 Task: Create a task  Create a feature for users to track their fitness and health data , assign it to team member softage.7@softage.net in the project Wayfarer and update the status of the task to  On Track  , set the priority of the task to High.
Action: Mouse moved to (61, 322)
Screenshot: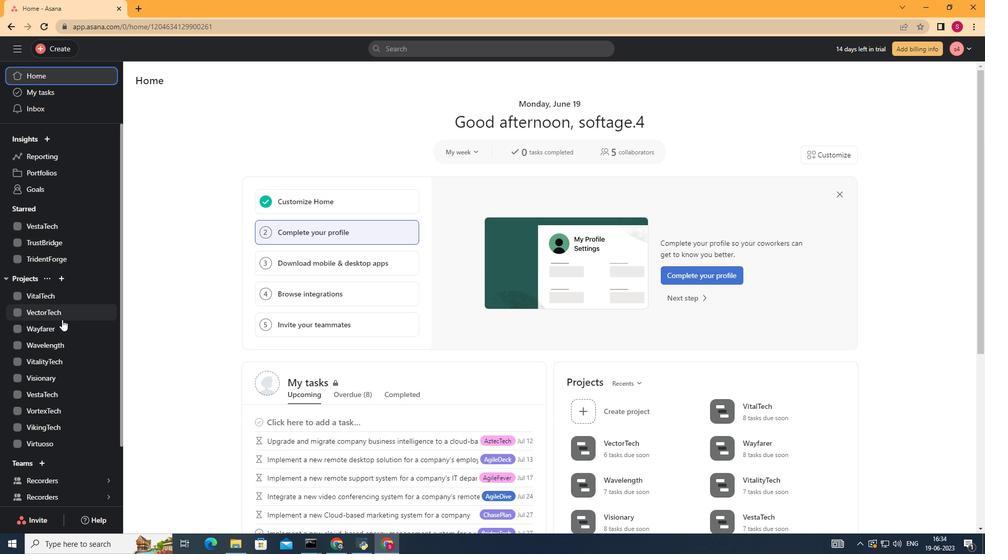 
Action: Mouse pressed left at (61, 322)
Screenshot: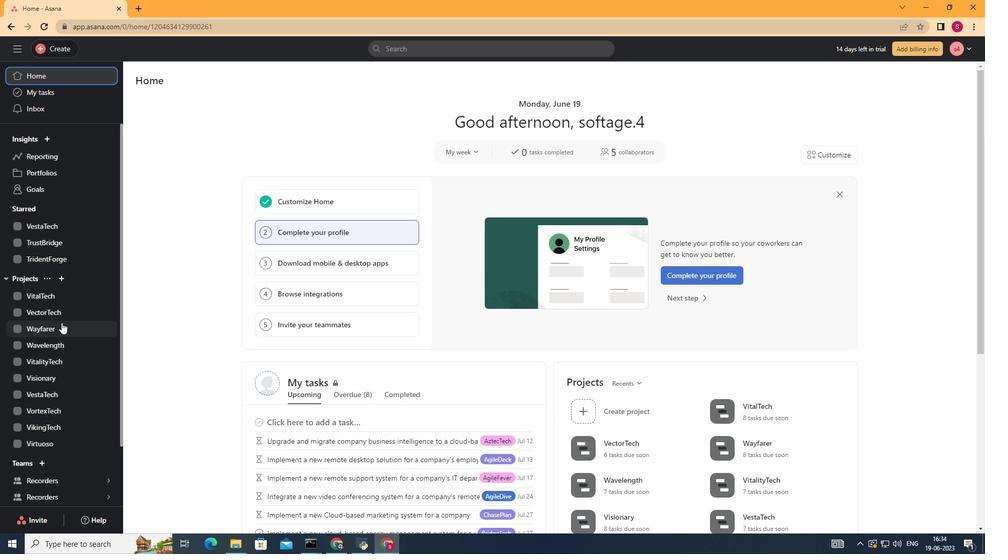 
Action: Mouse moved to (158, 129)
Screenshot: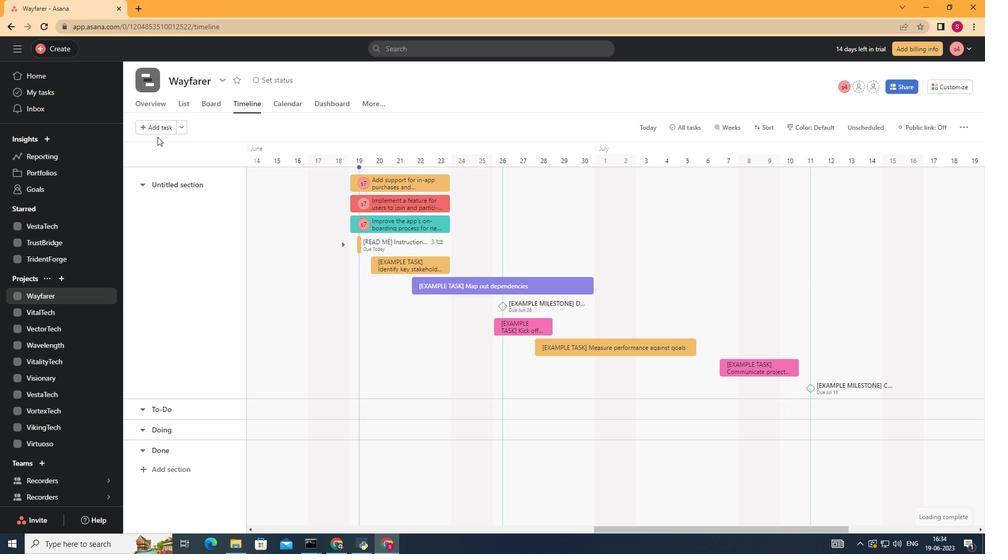 
Action: Mouse pressed left at (158, 129)
Screenshot: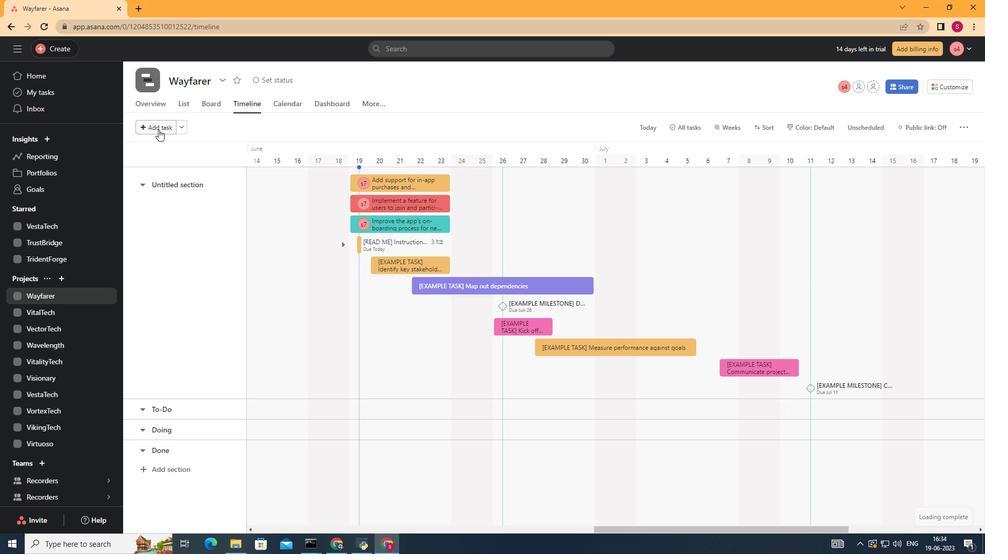 
Action: Mouse moved to (401, 182)
Screenshot: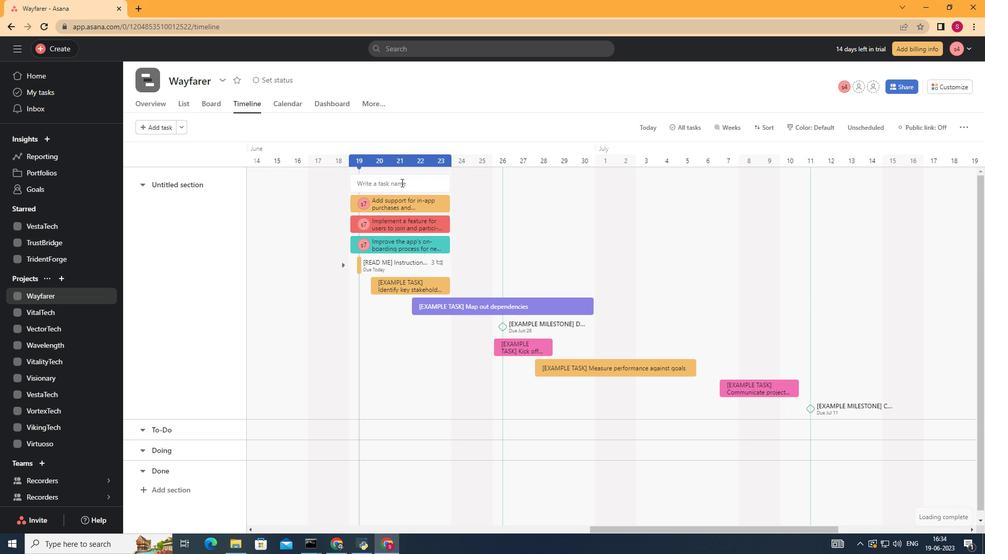 
Action: Mouse pressed left at (401, 182)
Screenshot: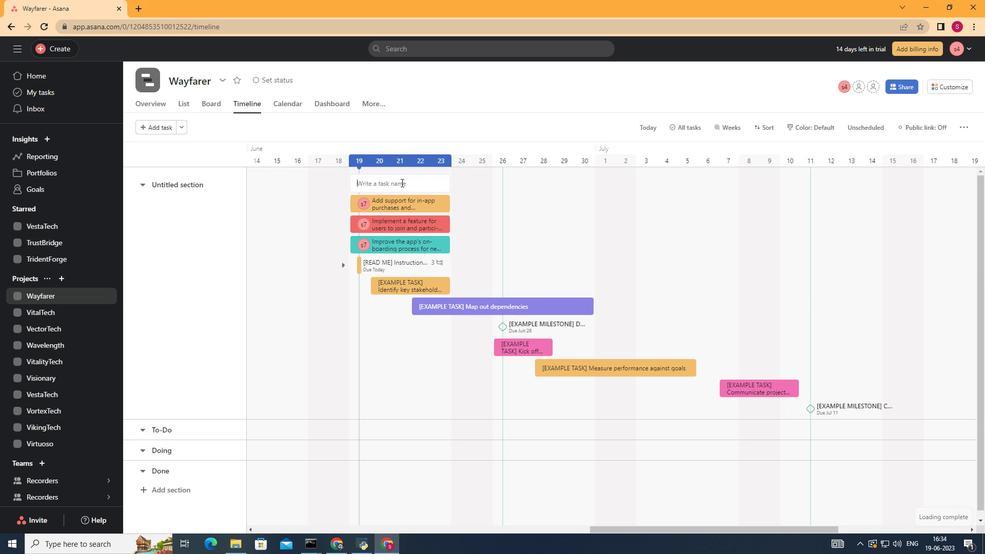 
Action: Key pressed <Key.shift>Create<Key.space>a<Key.space>feature<Key.space>for<Key.space>users<Key.space>to<Key.space>track<Key.space>their<Key.space>d<Key.backspace>fir<Key.backspace>tness<Key.space>and<Key.space>health<Key.space>data<Key.enter>
Screenshot: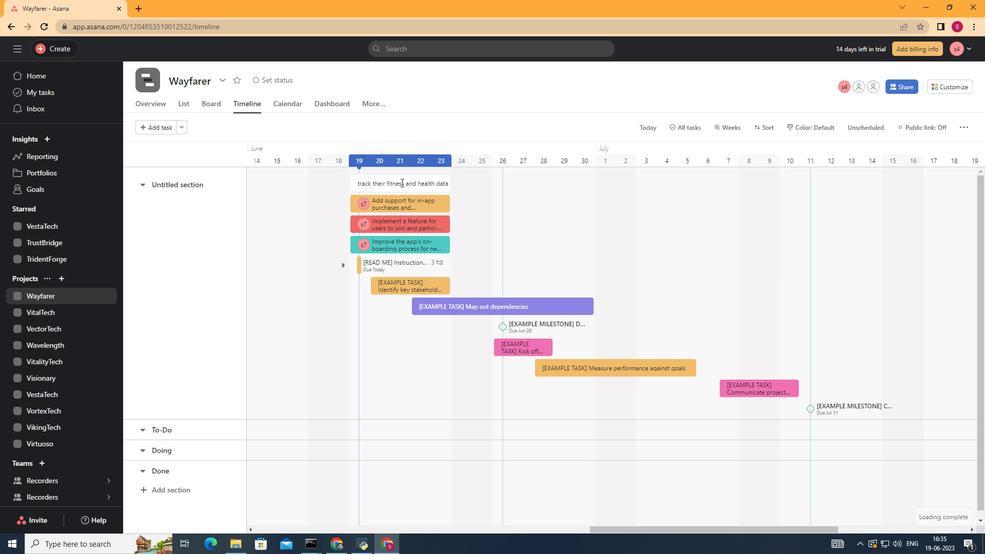 
Action: Mouse moved to (425, 183)
Screenshot: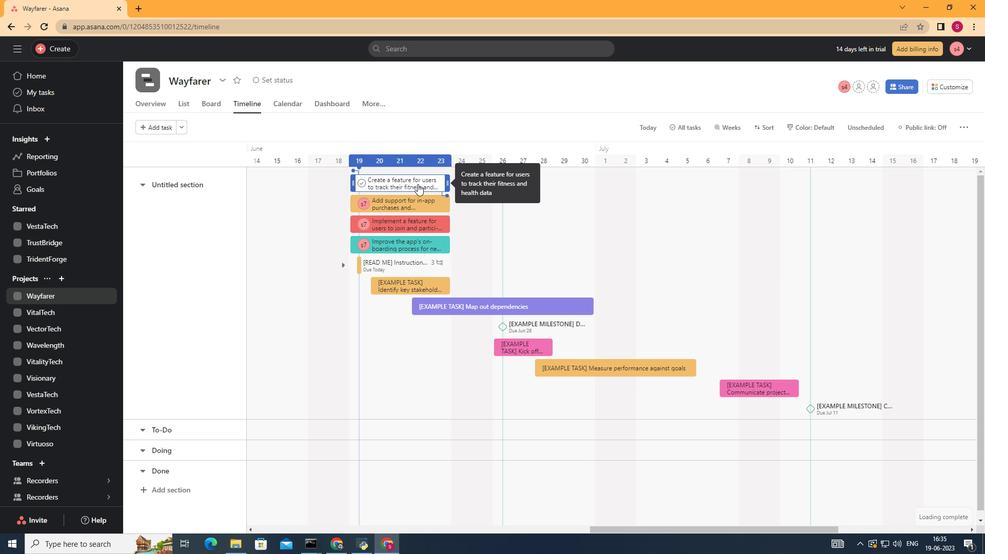 
Action: Mouse pressed left at (425, 183)
Screenshot: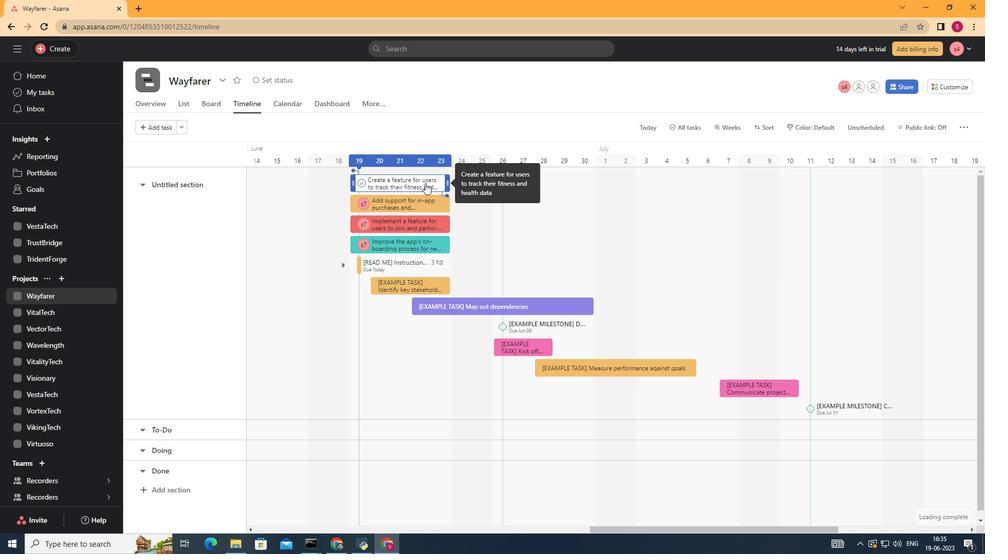 
Action: Mouse moved to (753, 197)
Screenshot: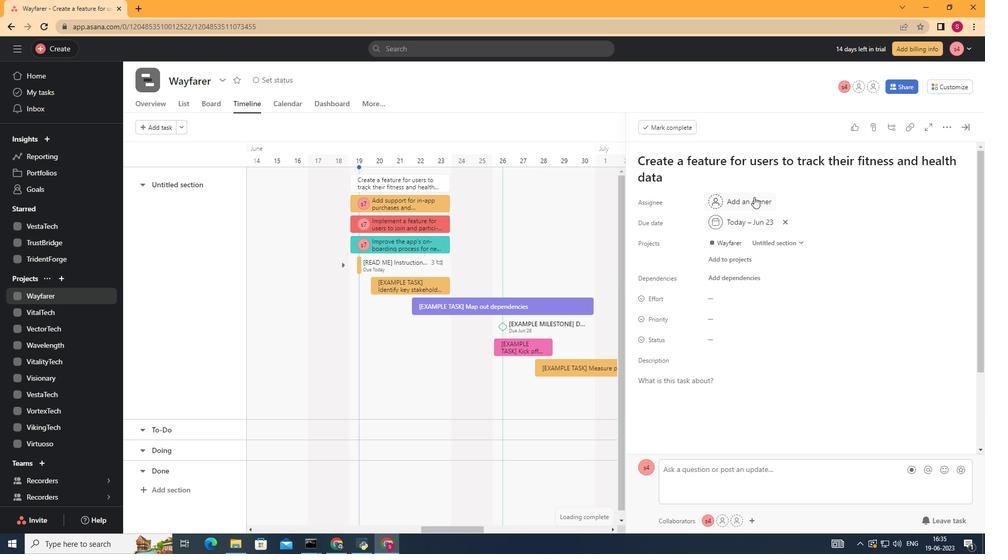 
Action: Mouse pressed left at (753, 197)
Screenshot: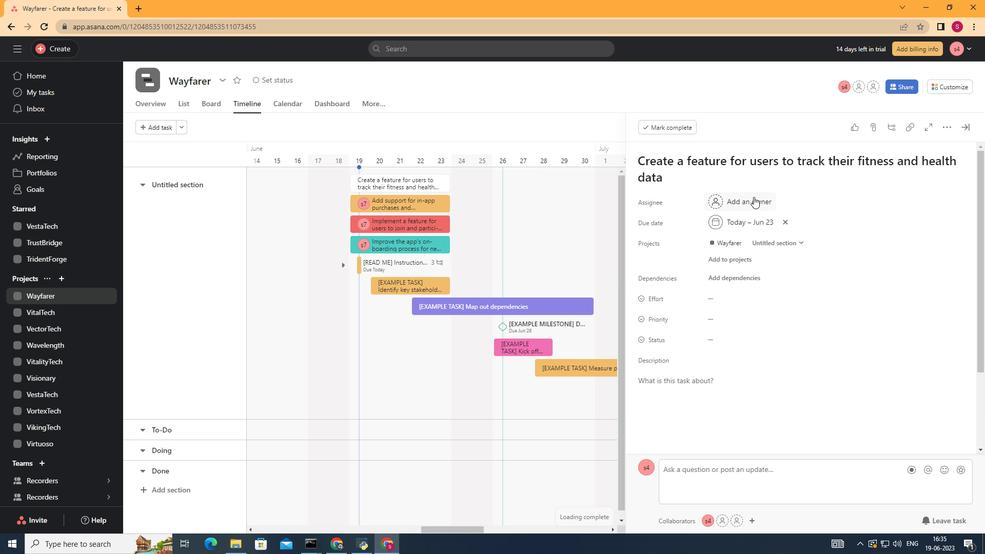 
Action: Key pressed softage.7<Key.shift>@softage.net<Key.enter>
Screenshot: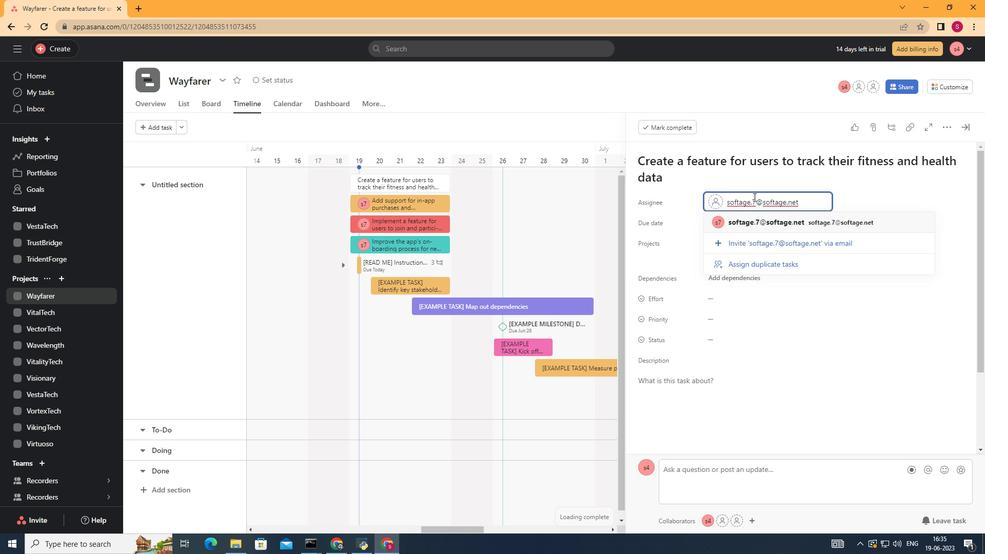 
Action: Mouse moved to (746, 341)
Screenshot: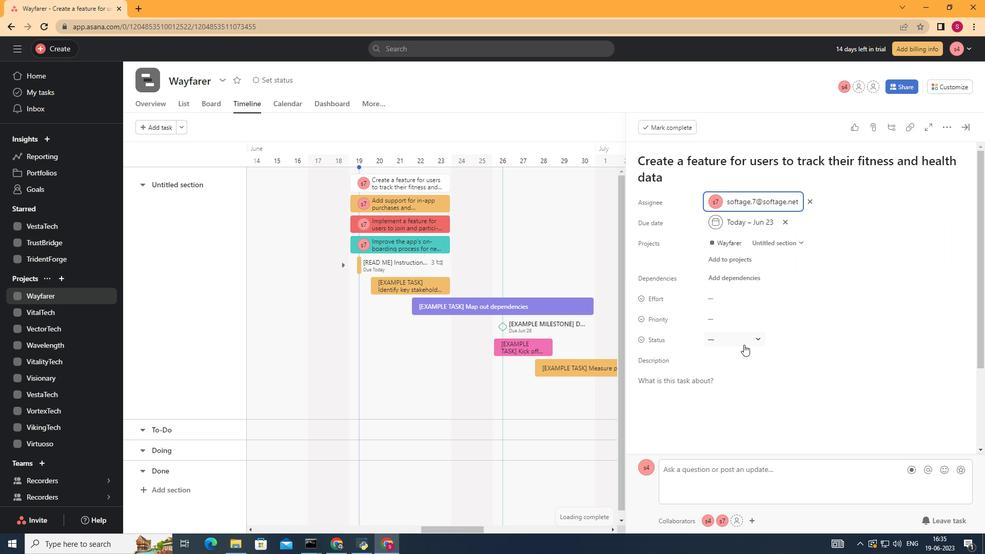 
Action: Mouse pressed left at (746, 341)
Screenshot: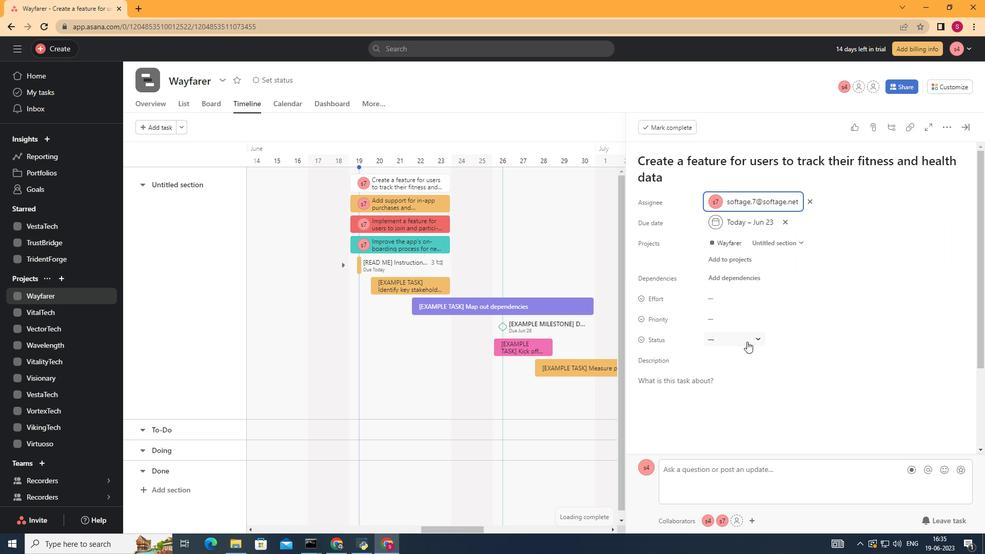 
Action: Mouse moved to (766, 378)
Screenshot: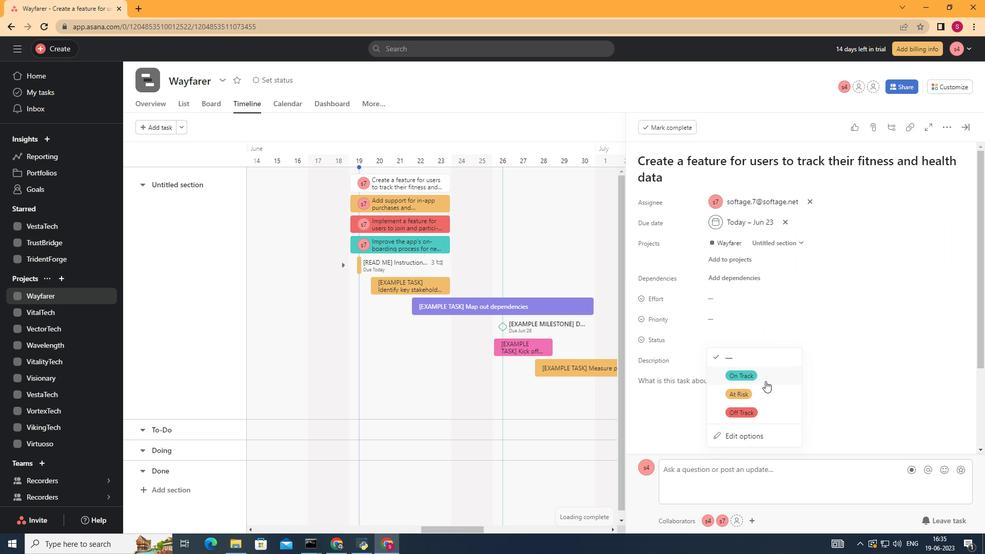 
Action: Mouse pressed left at (766, 378)
Screenshot: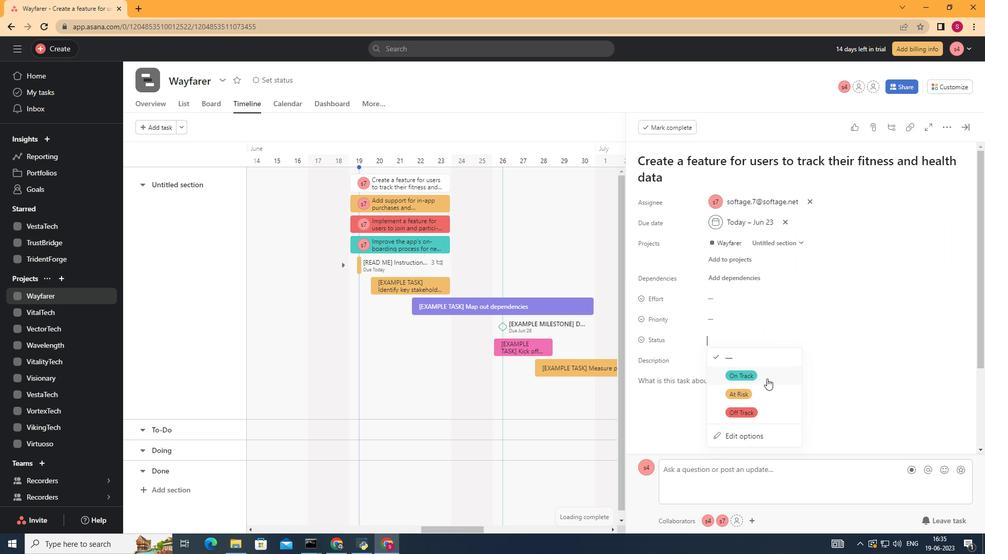 
Action: Mouse moved to (736, 317)
Screenshot: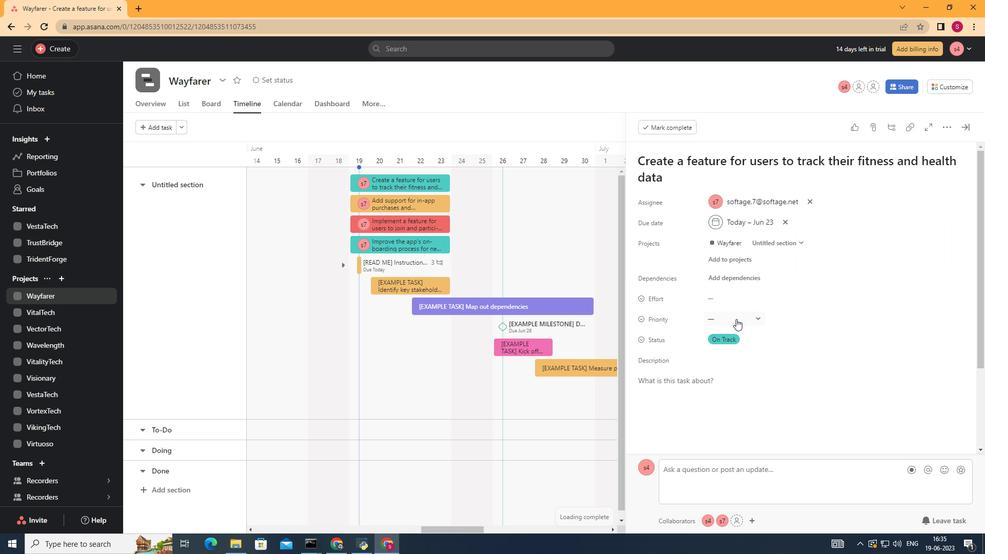 
Action: Mouse pressed left at (736, 317)
Screenshot: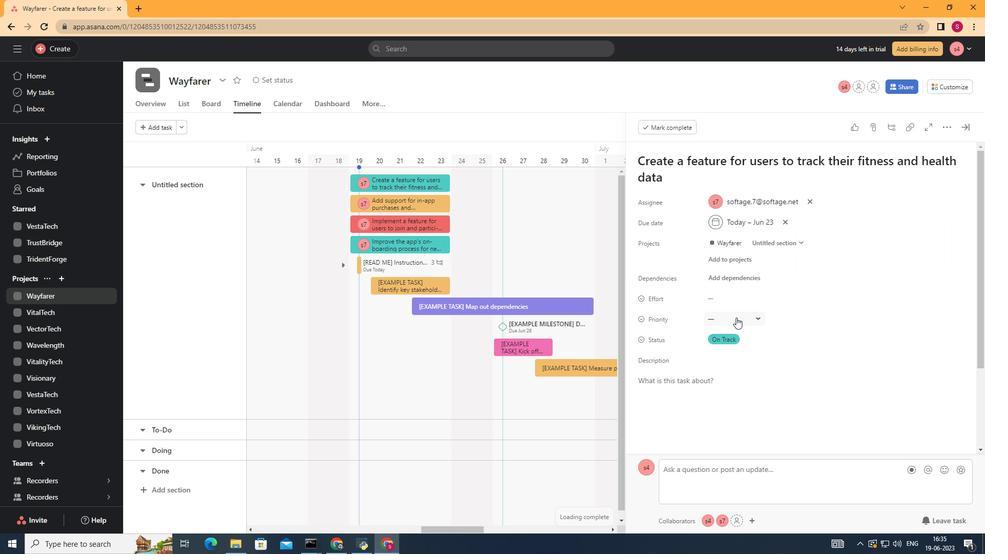 
Action: Mouse moved to (769, 355)
Screenshot: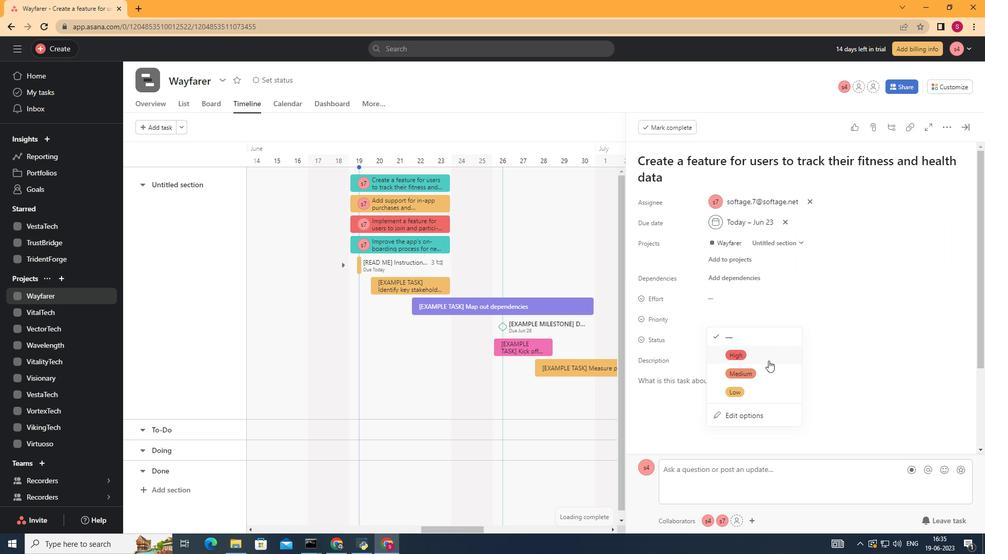 
Action: Mouse pressed left at (769, 355)
Screenshot: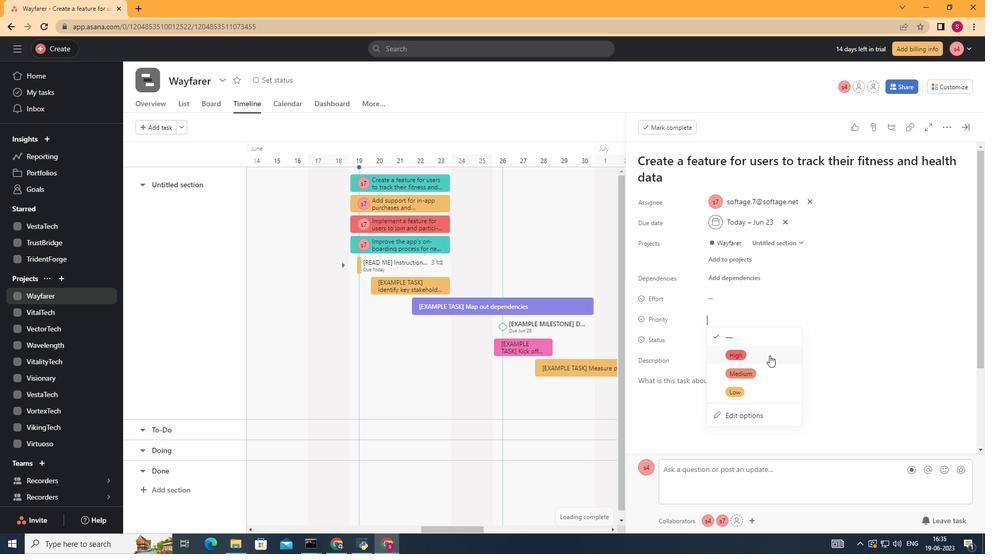 
Action: Mouse moved to (834, 347)
Screenshot: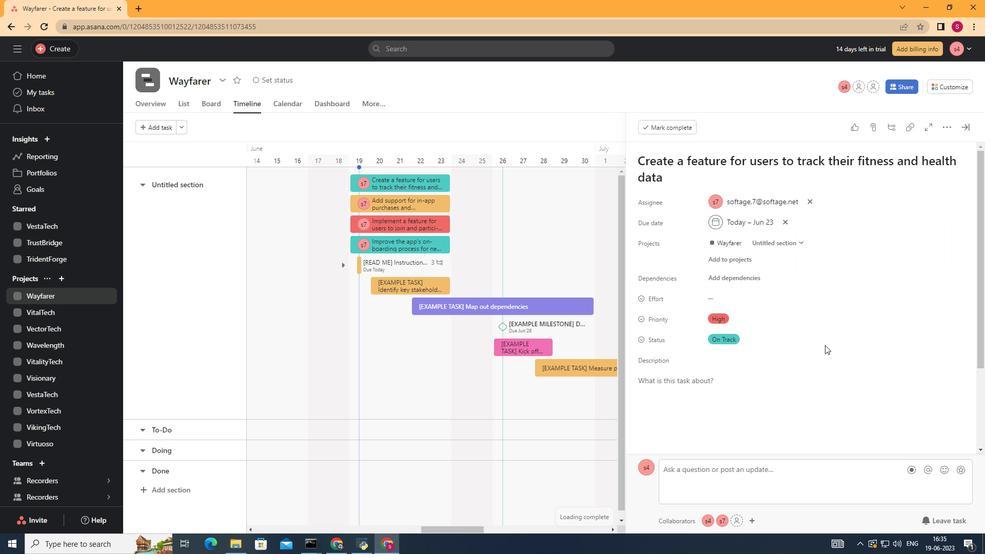 
